 Task: Add a field from the Popular template Effort Level with name TruTech.
Action: Mouse moved to (49, 284)
Screenshot: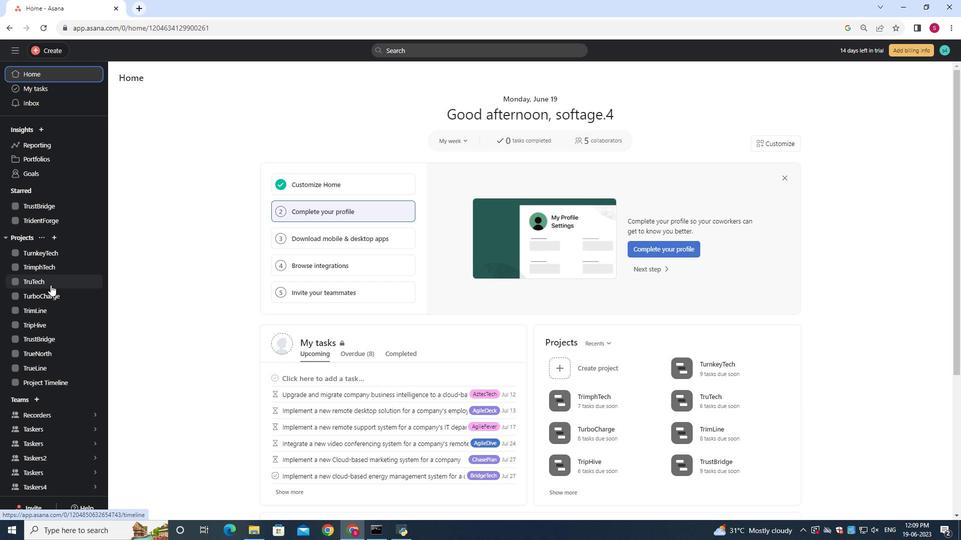 
Action: Mouse pressed left at (49, 284)
Screenshot: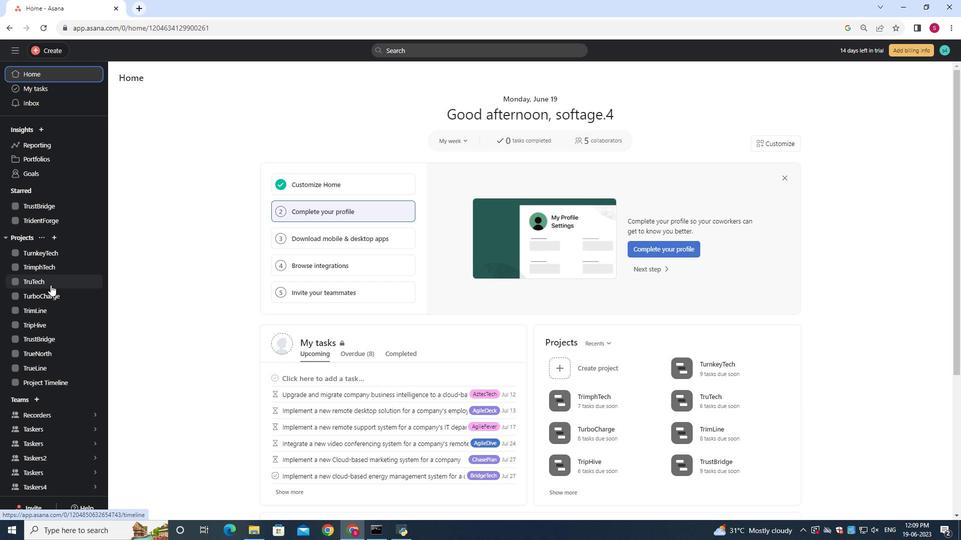 
Action: Mouse moved to (160, 100)
Screenshot: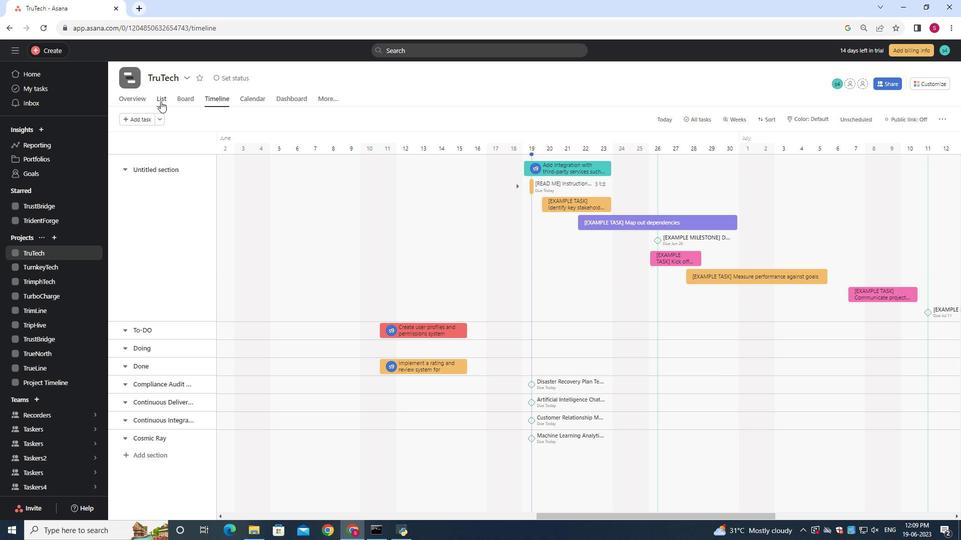
Action: Mouse pressed left at (160, 100)
Screenshot: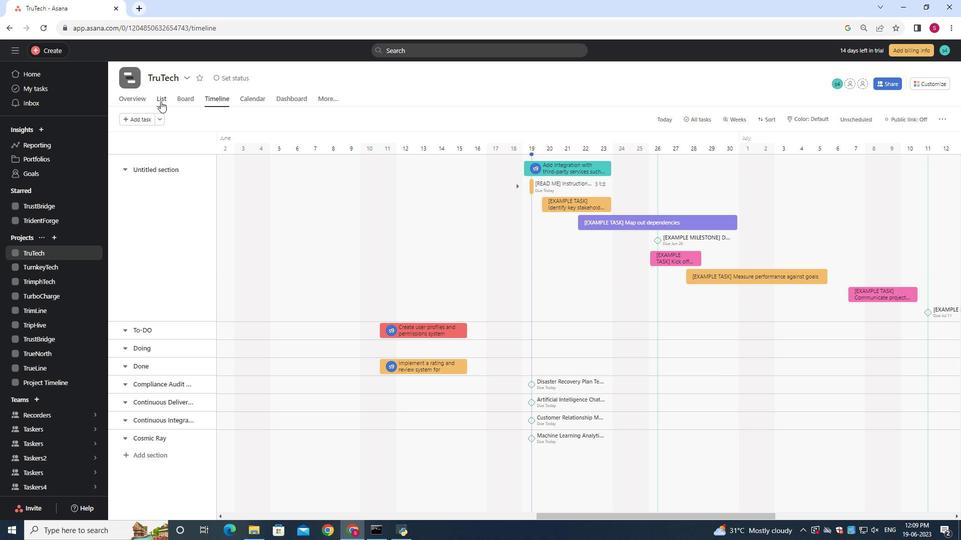 
Action: Mouse moved to (677, 141)
Screenshot: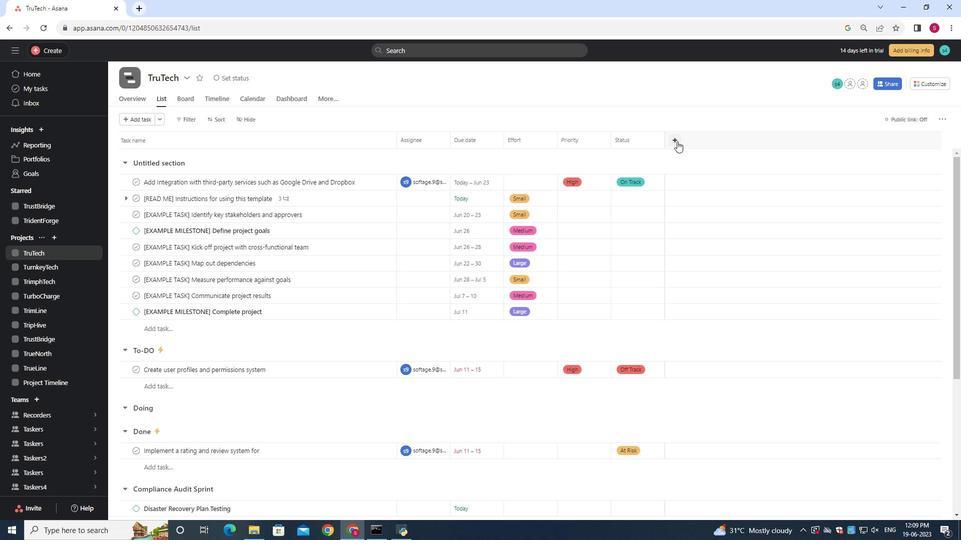 
Action: Mouse pressed left at (677, 141)
Screenshot: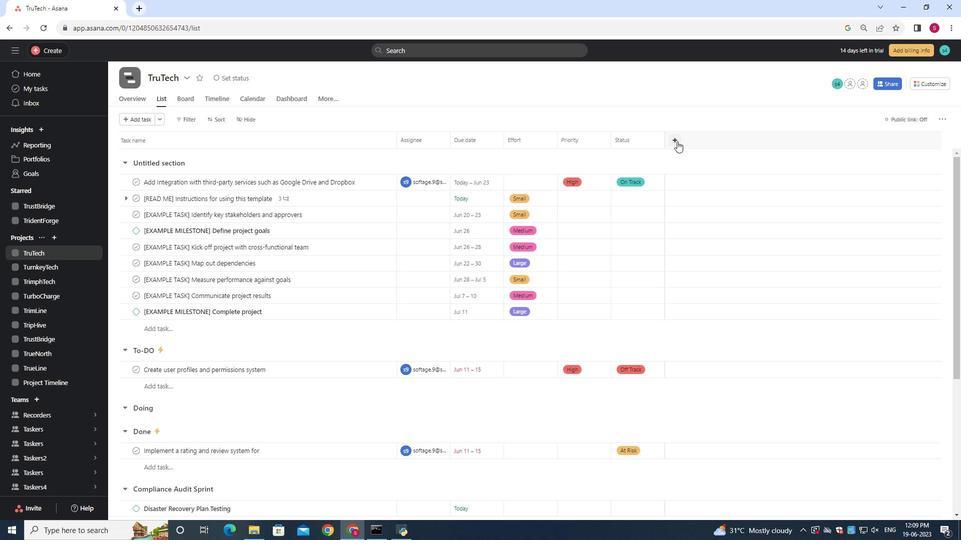 
Action: Mouse moved to (691, 189)
Screenshot: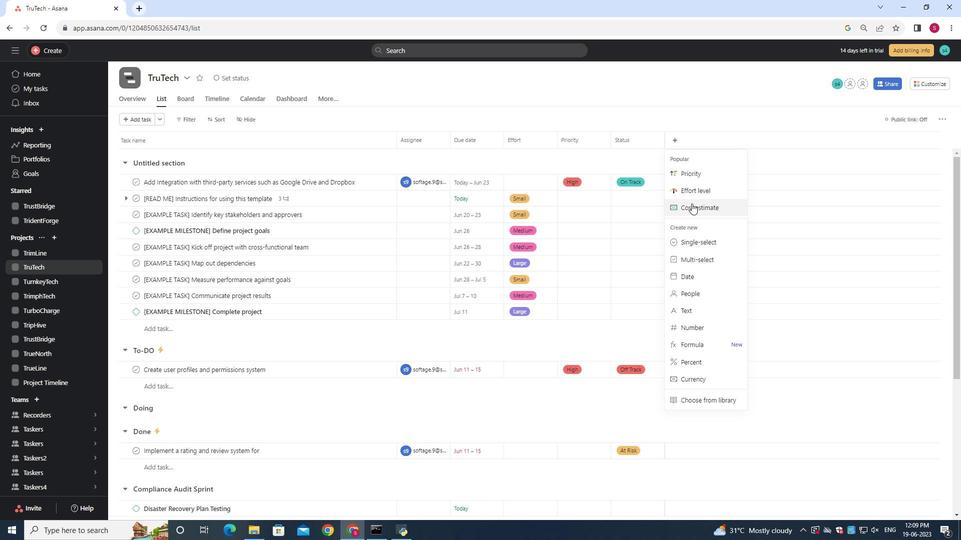 
Action: Mouse pressed left at (691, 189)
Screenshot: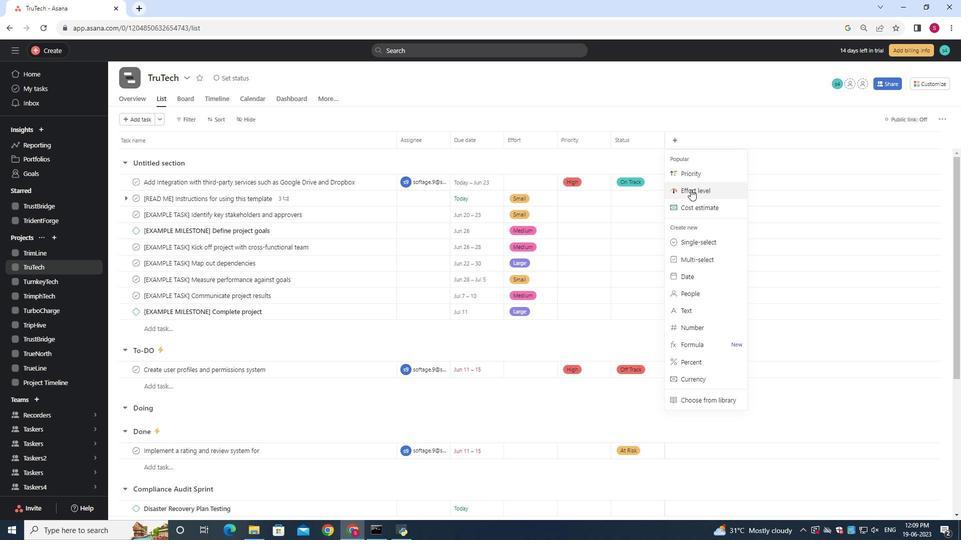 
Action: Mouse moved to (404, 131)
Screenshot: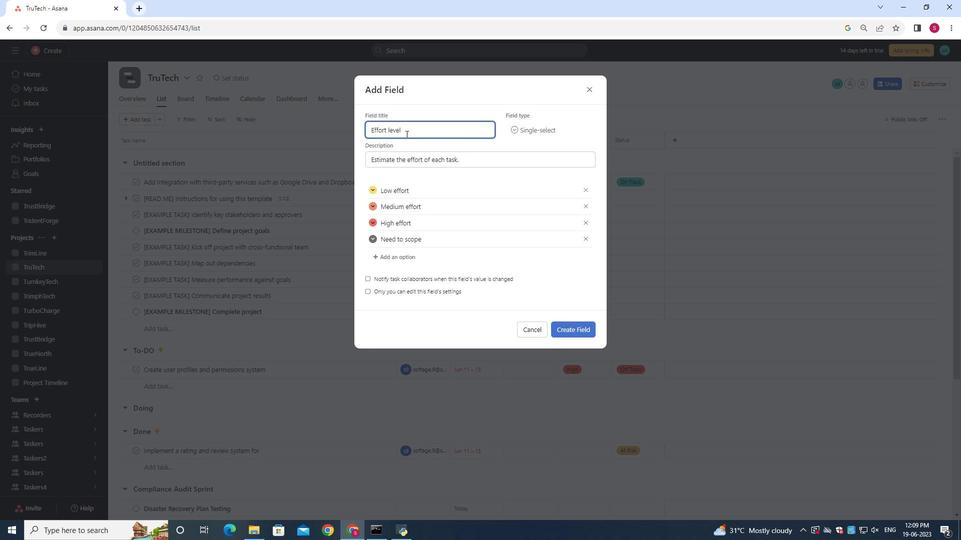 
Action: Mouse pressed left at (404, 131)
Screenshot: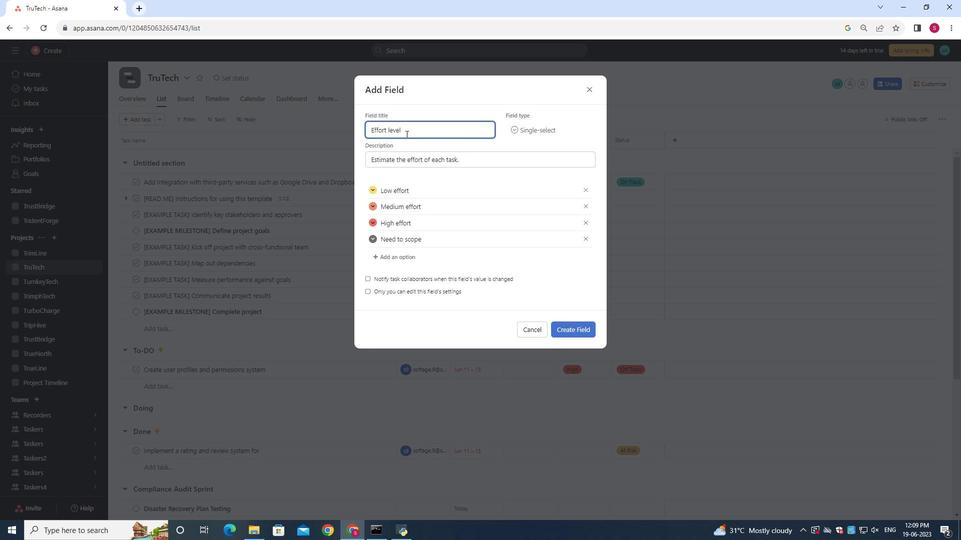 
Action: Mouse moved to (354, 134)
Screenshot: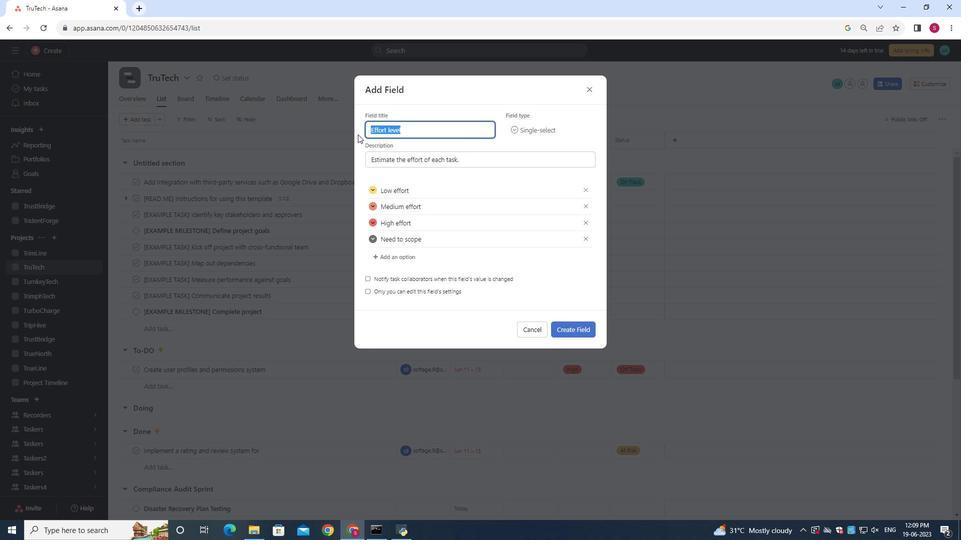 
Action: Key pressed <Key.backspace>
Screenshot: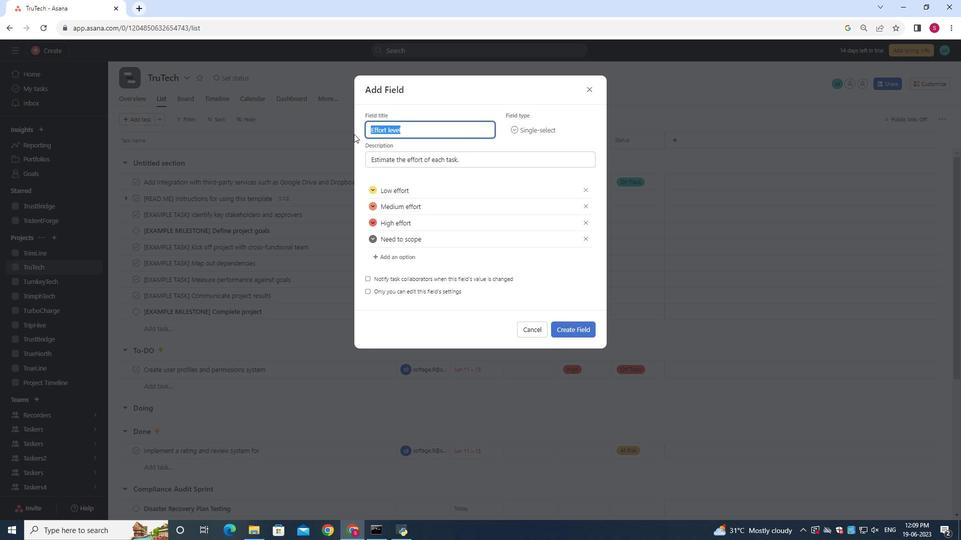 
Action: Mouse moved to (358, 135)
Screenshot: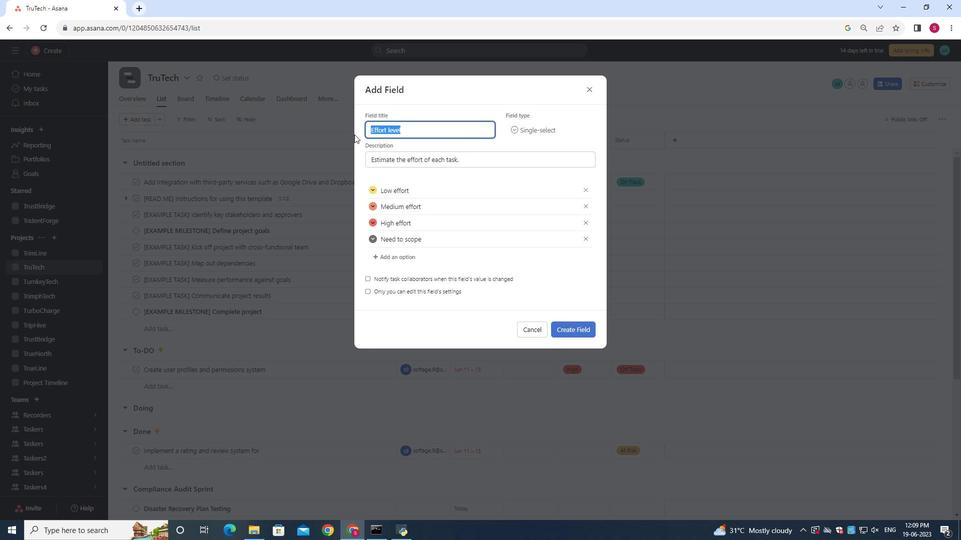 
Action: Key pressed <Key.shift>Tru<Key.space><Key.shift><Key.shift><Key.shift><Key.shift><Key.shift><Key.shift><Key.shift><Key.backspace>Tech
Screenshot: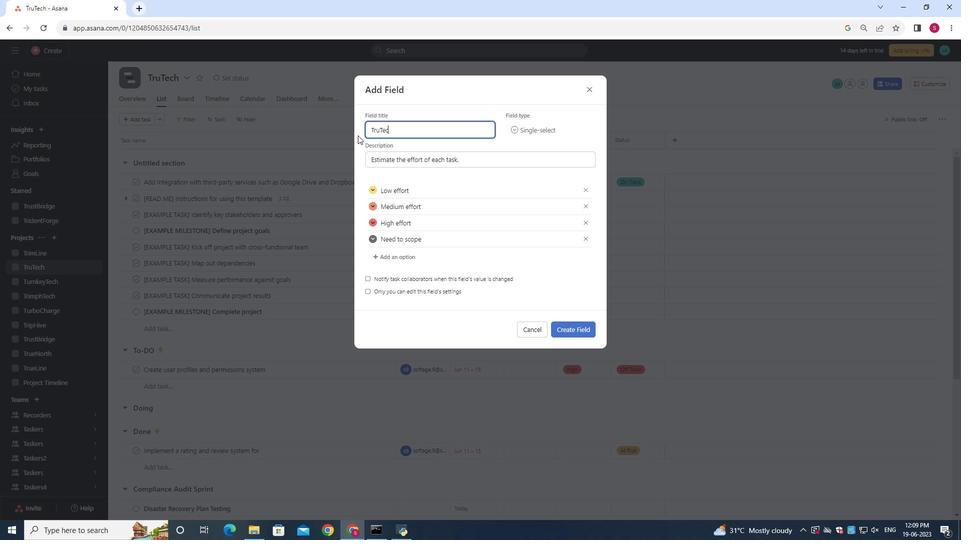 
Action: Mouse moved to (568, 330)
Screenshot: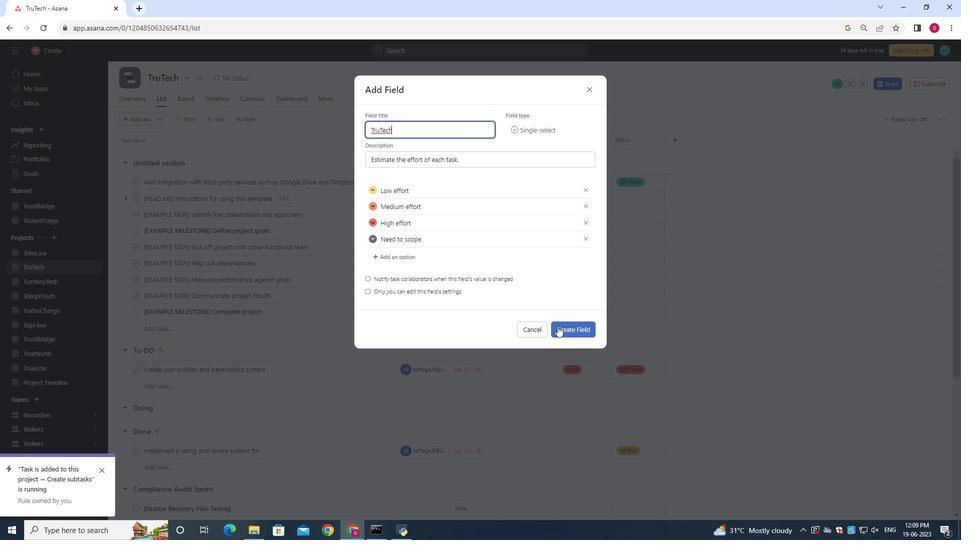 
Action: Mouse pressed left at (568, 330)
Screenshot: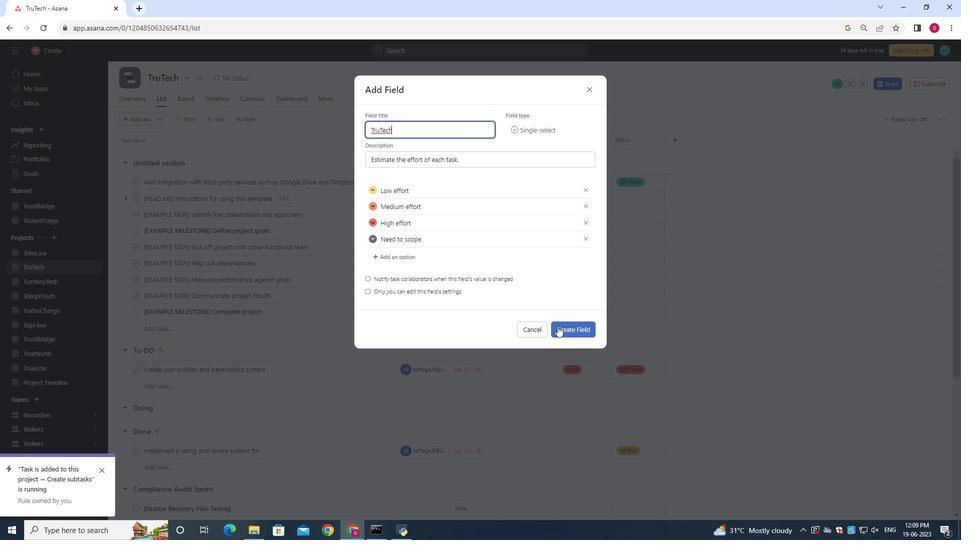 
Action: Mouse moved to (519, 247)
Screenshot: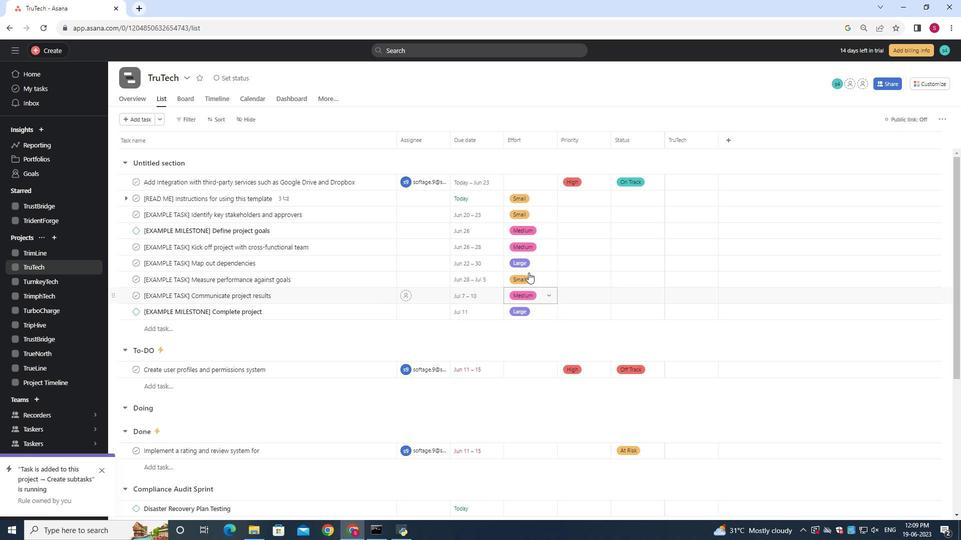 
